 Task: Insert a blank sheet.
Action: Mouse moved to (952, 86)
Screenshot: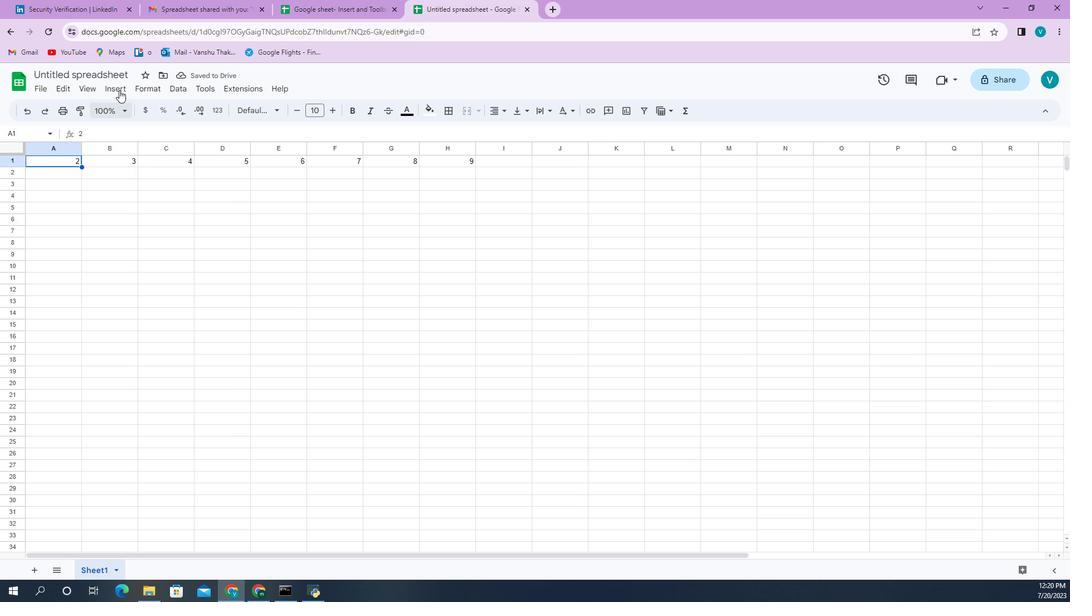 
Action: Mouse pressed left at (952, 86)
Screenshot: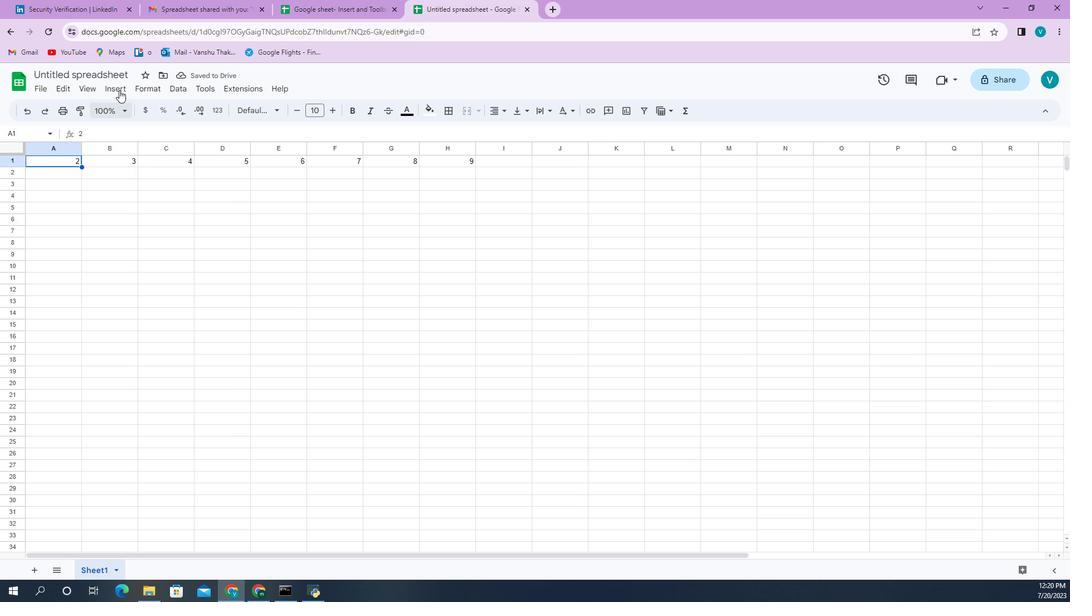
Action: Mouse moved to (962, 158)
Screenshot: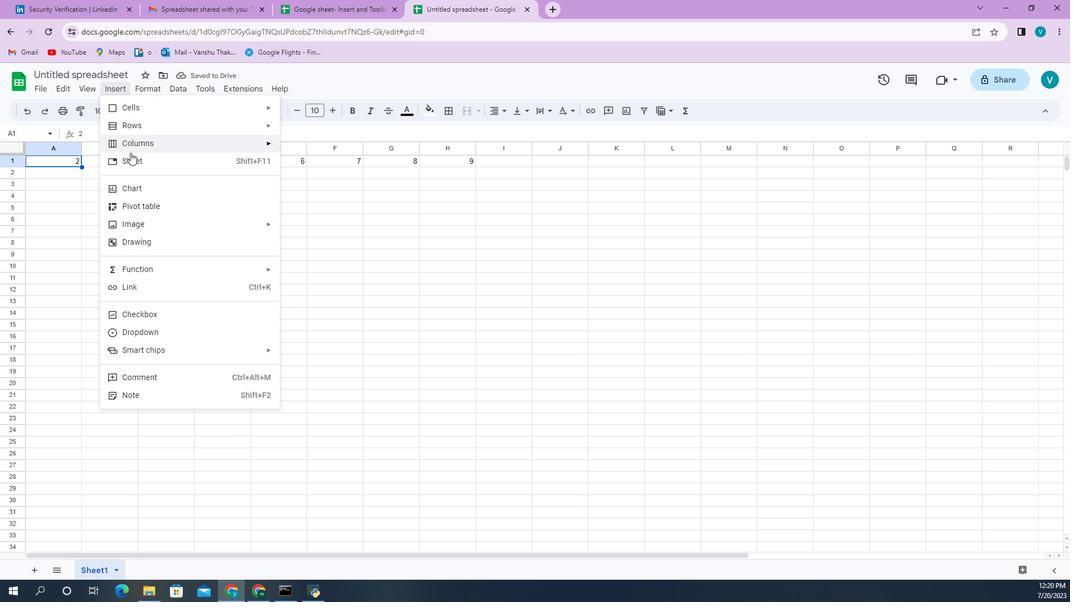 
Action: Mouse pressed left at (962, 158)
Screenshot: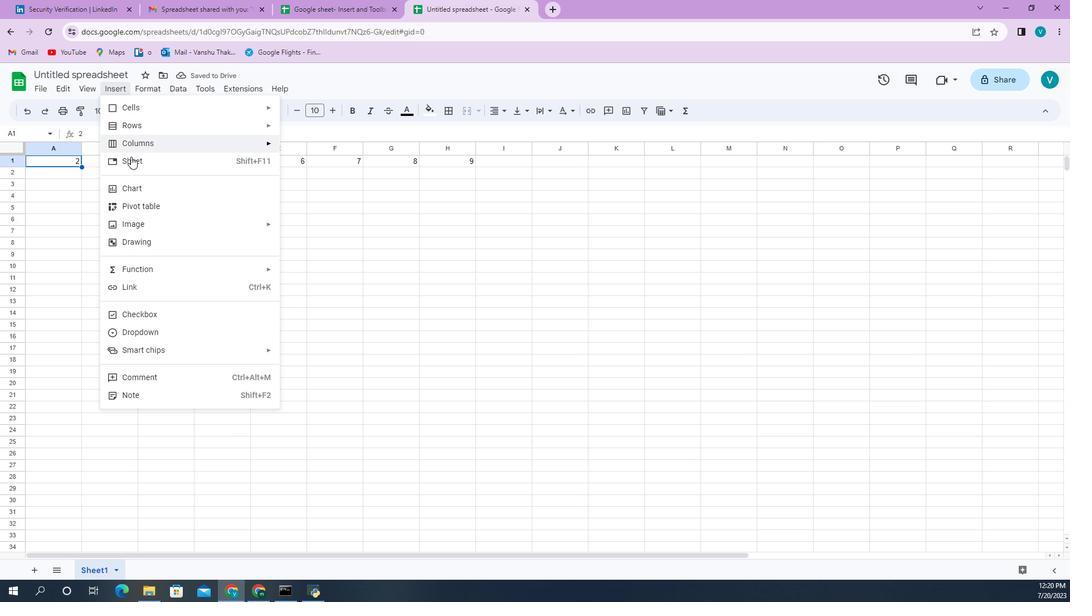 
